 Task: Look for properties with heating facilities.
Action: Mouse moved to (837, 91)
Screenshot: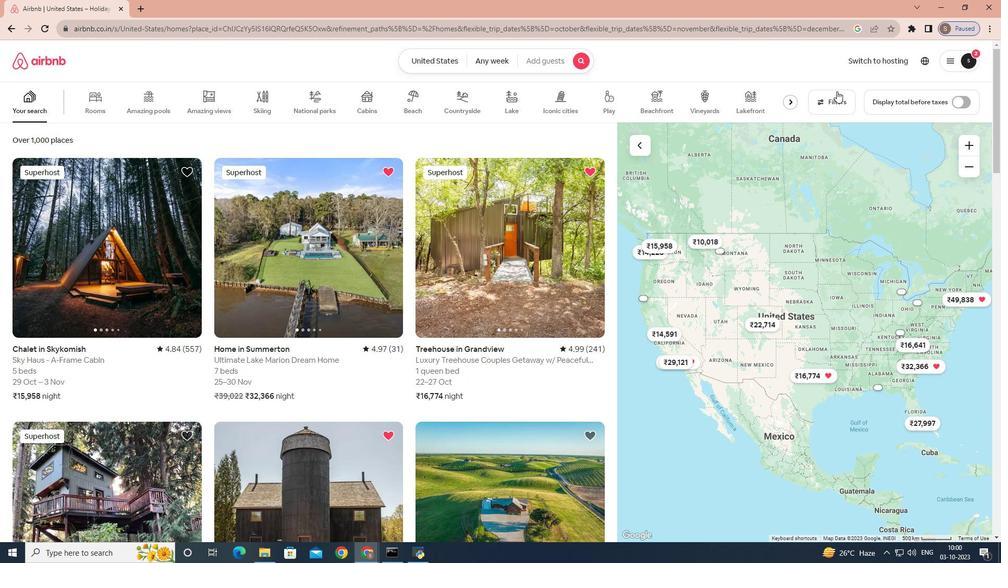 
Action: Mouse pressed left at (837, 91)
Screenshot: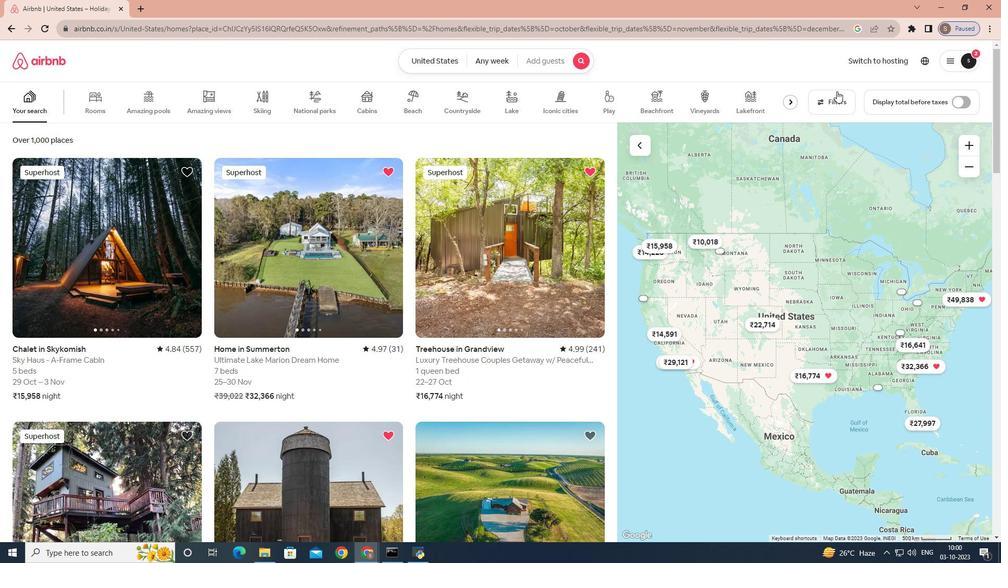 
Action: Mouse moved to (603, 169)
Screenshot: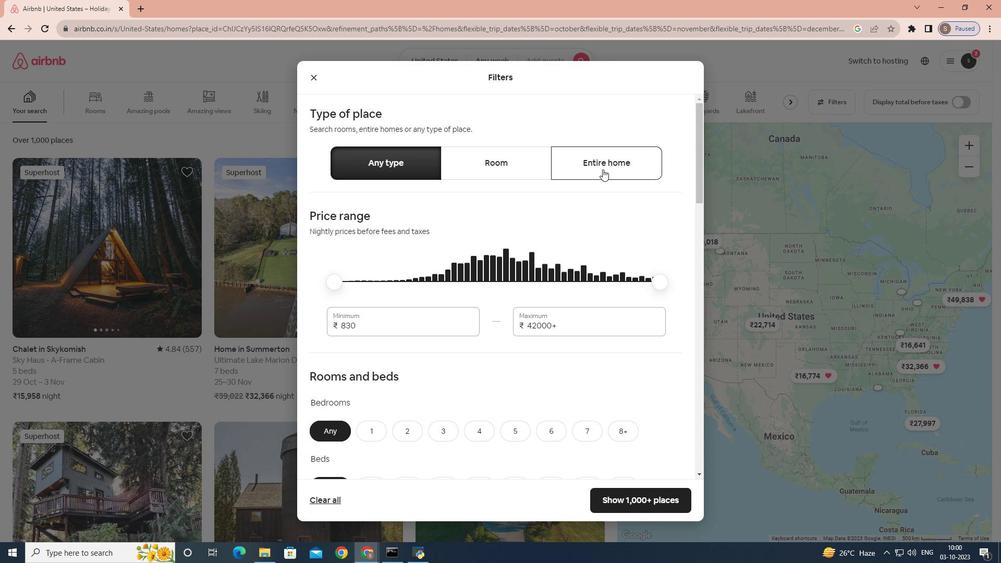 
Action: Mouse pressed left at (603, 169)
Screenshot: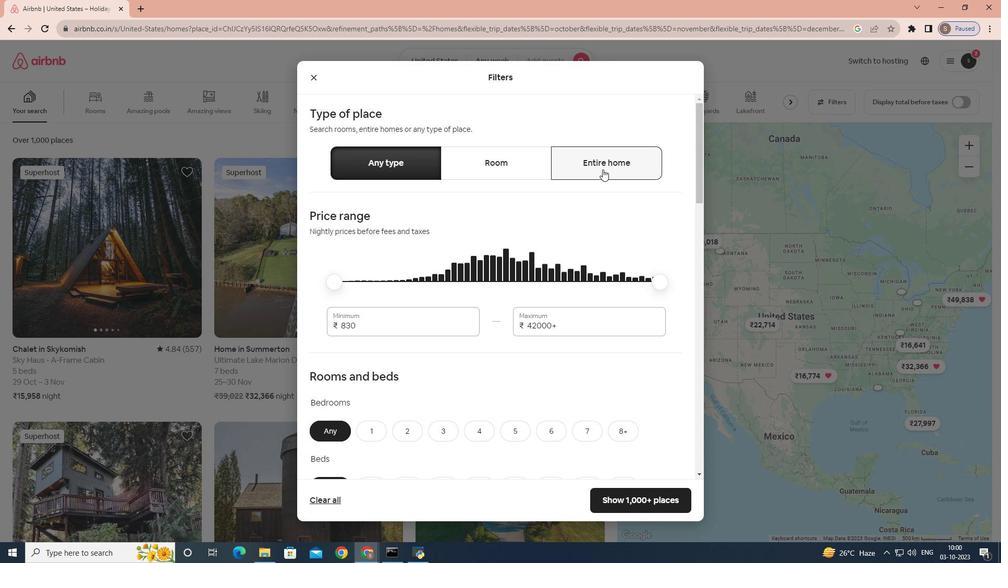 
Action: Mouse moved to (600, 170)
Screenshot: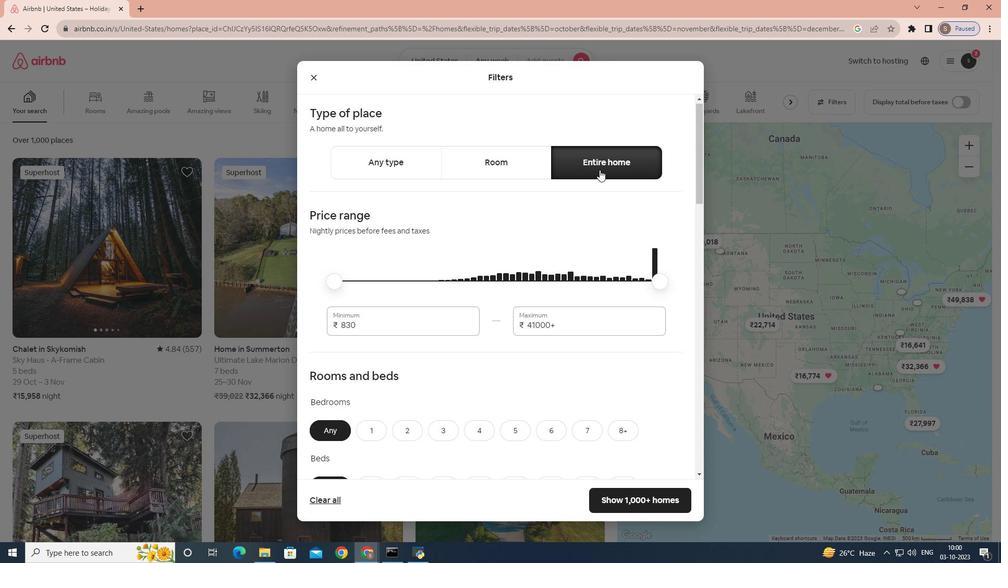
Action: Mouse scrolled (600, 169) with delta (0, 0)
Screenshot: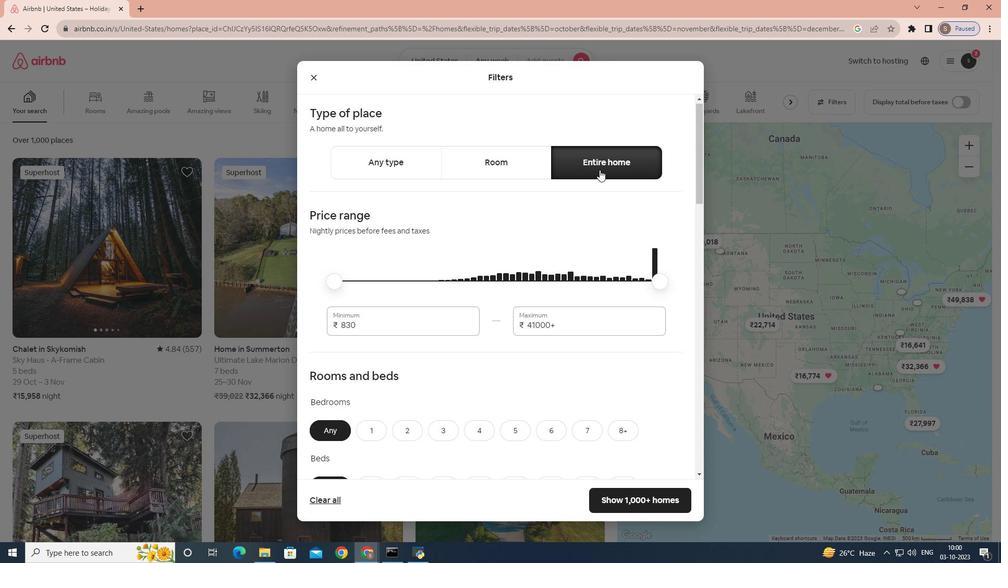 
Action: Mouse moved to (600, 170)
Screenshot: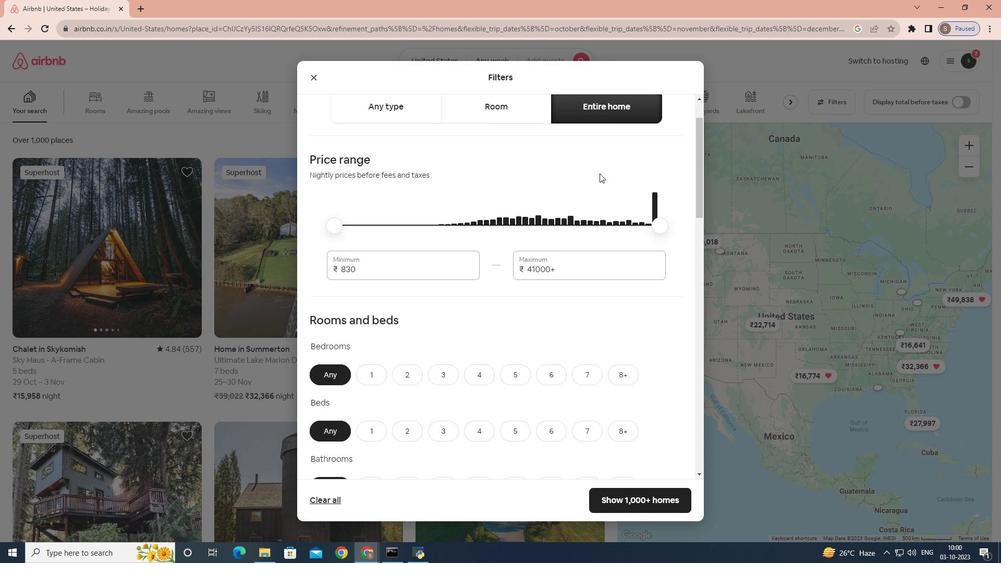 
Action: Mouse scrolled (600, 170) with delta (0, 0)
Screenshot: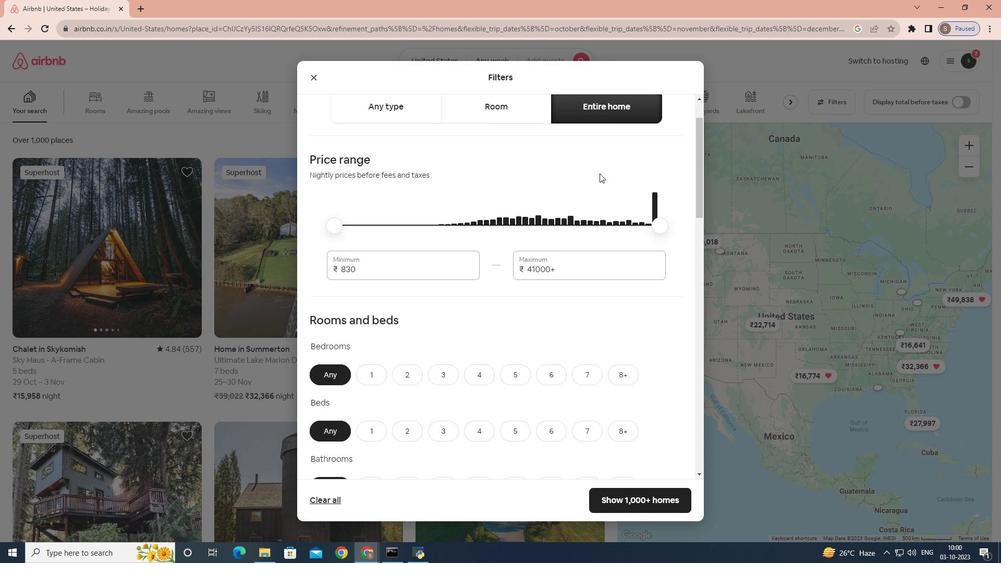 
Action: Mouse moved to (600, 173)
Screenshot: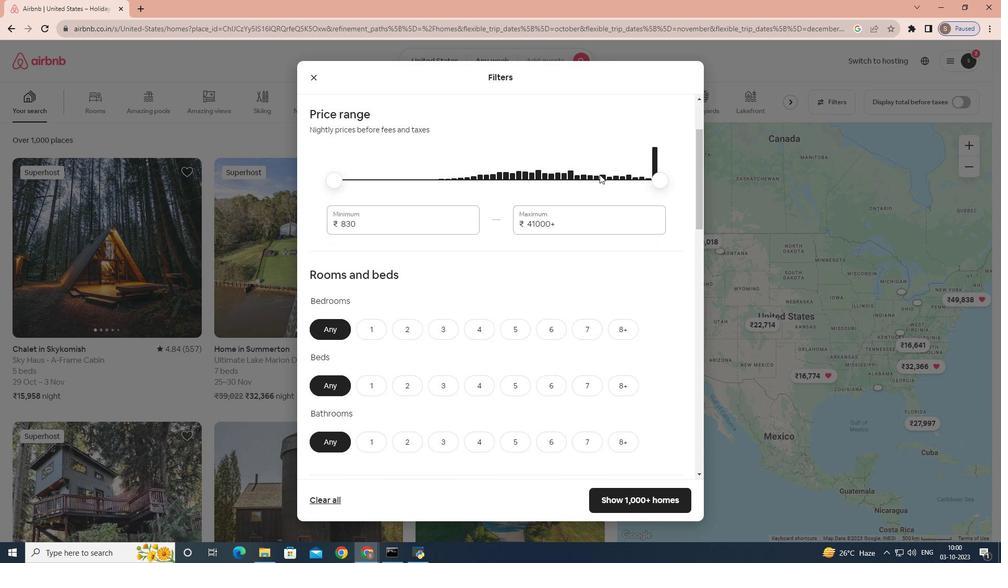
Action: Mouse scrolled (600, 173) with delta (0, 0)
Screenshot: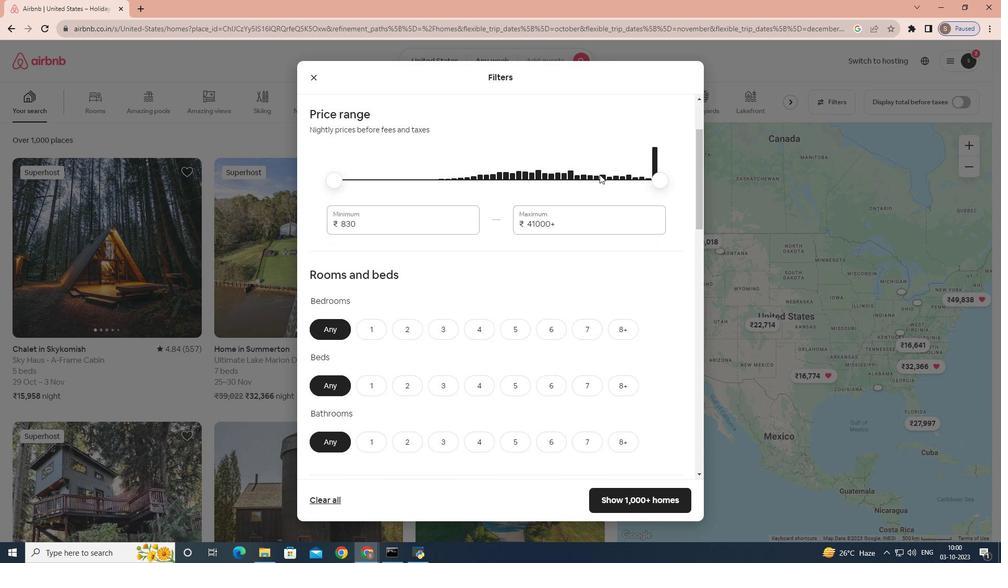 
Action: Mouse moved to (600, 174)
Screenshot: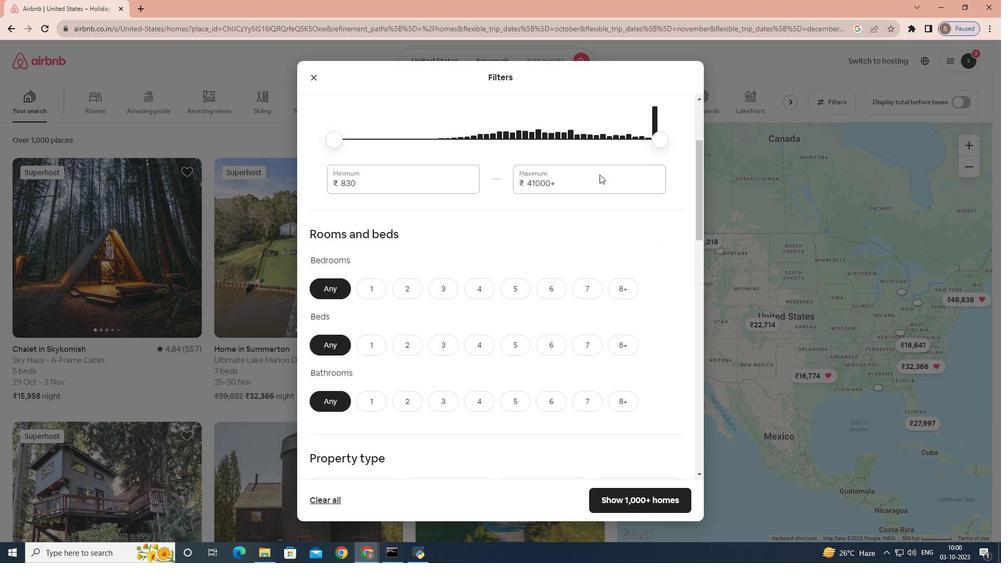 
Action: Mouse scrolled (600, 174) with delta (0, 0)
Screenshot: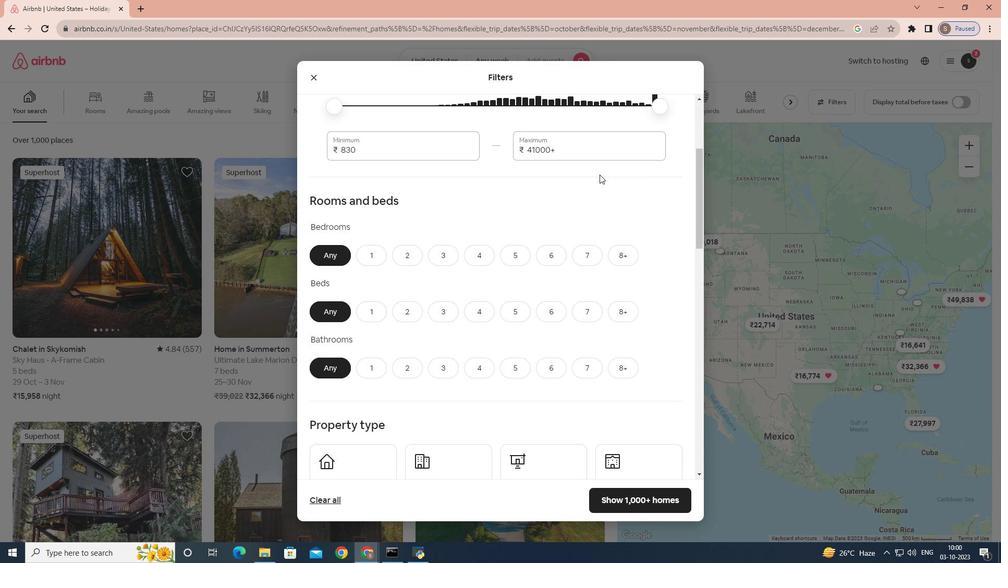 
Action: Mouse scrolled (600, 174) with delta (0, 0)
Screenshot: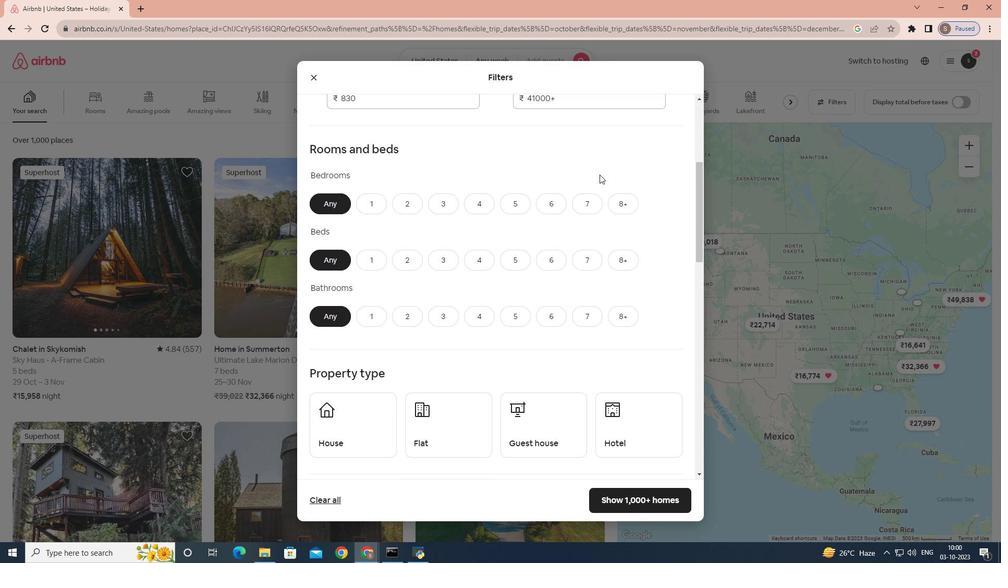 
Action: Mouse scrolled (600, 174) with delta (0, 0)
Screenshot: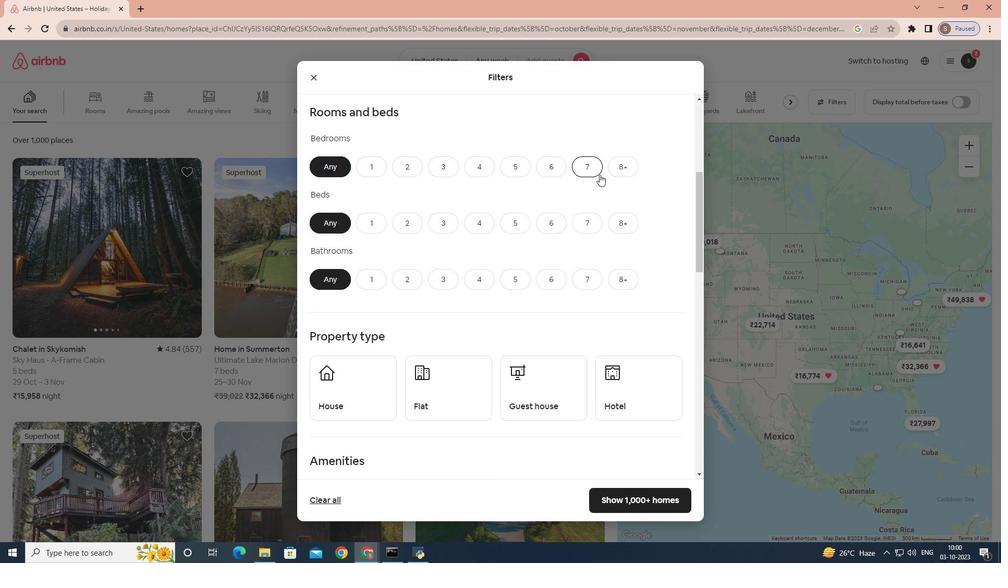 
Action: Mouse scrolled (600, 174) with delta (0, 0)
Screenshot: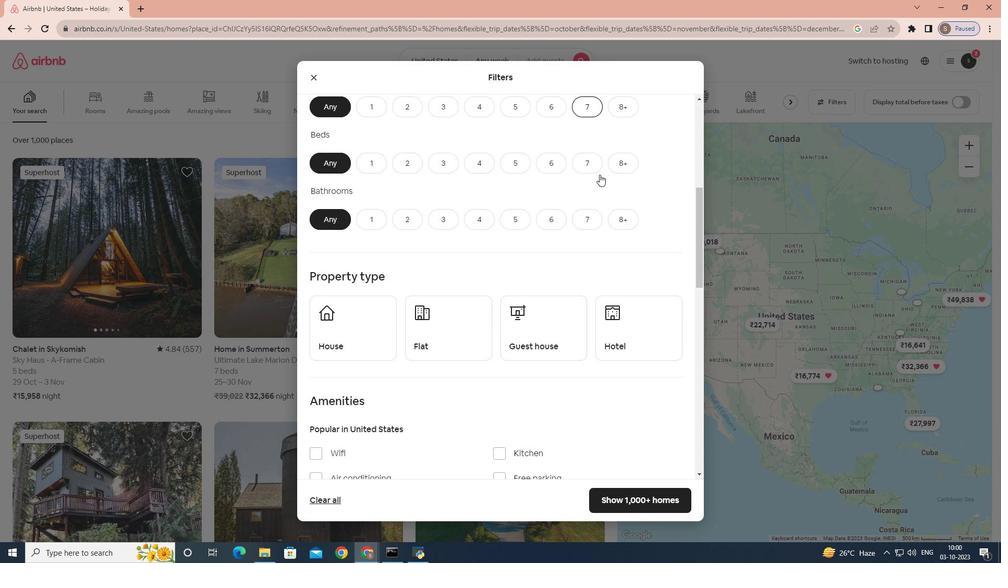 
Action: Mouse scrolled (600, 174) with delta (0, 0)
Screenshot: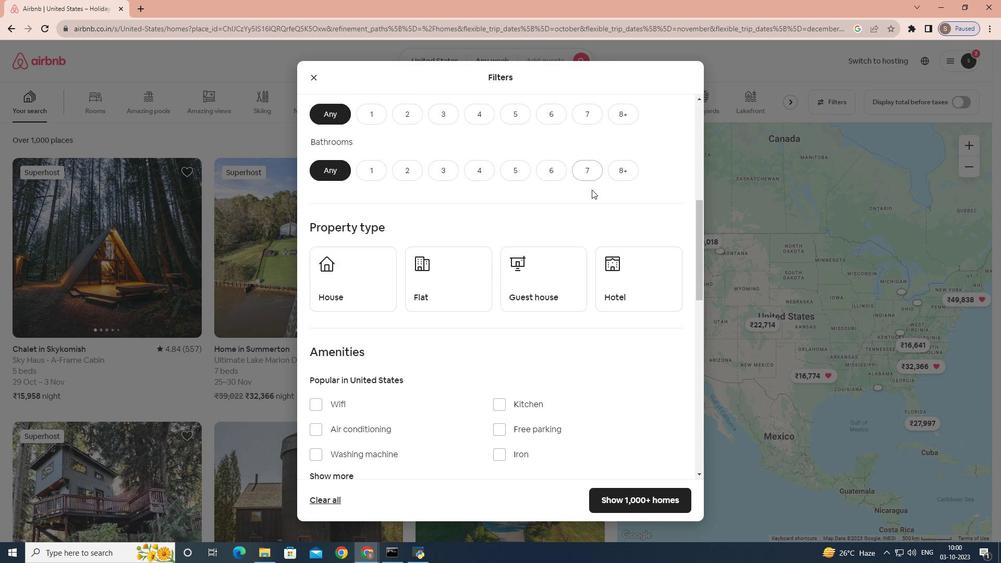 
Action: Mouse moved to (596, 181)
Screenshot: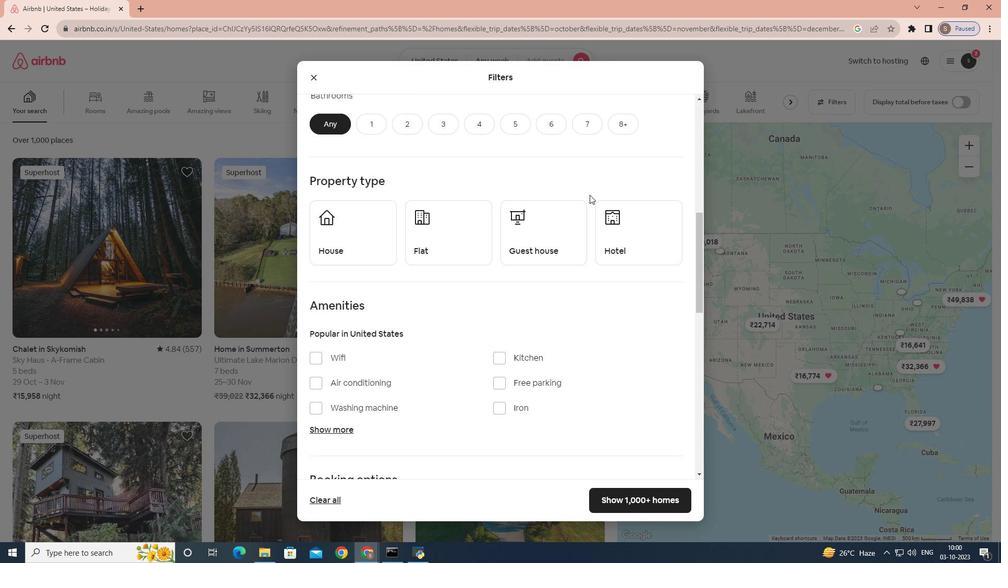 
Action: Mouse scrolled (596, 180) with delta (0, 0)
Screenshot: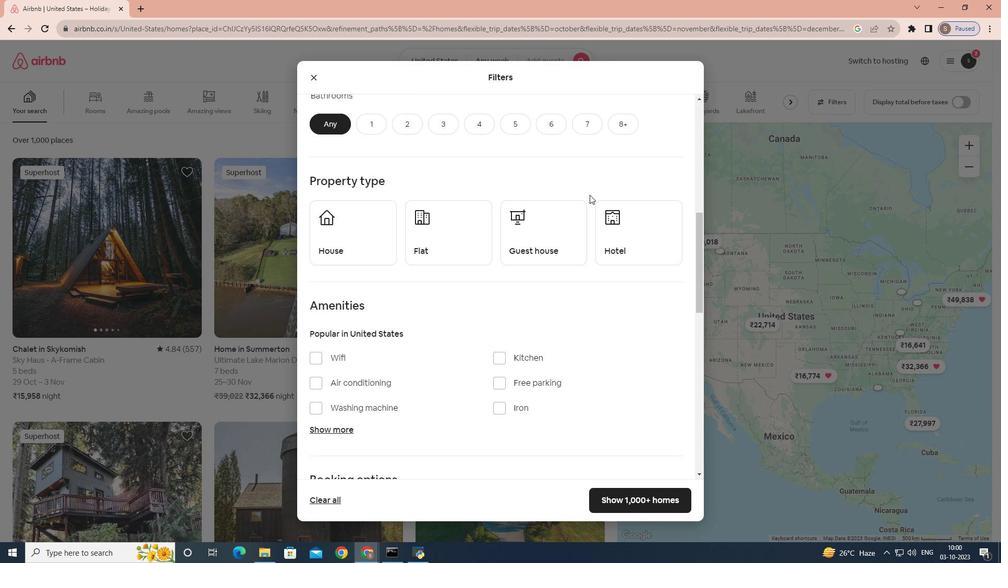 
Action: Mouse moved to (590, 193)
Screenshot: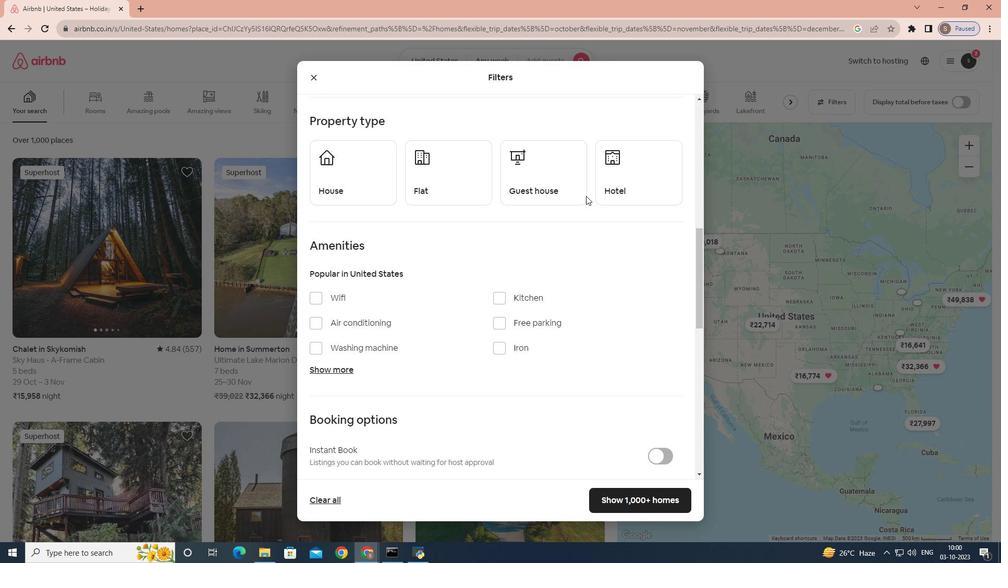 
Action: Mouse scrolled (590, 193) with delta (0, 0)
Screenshot: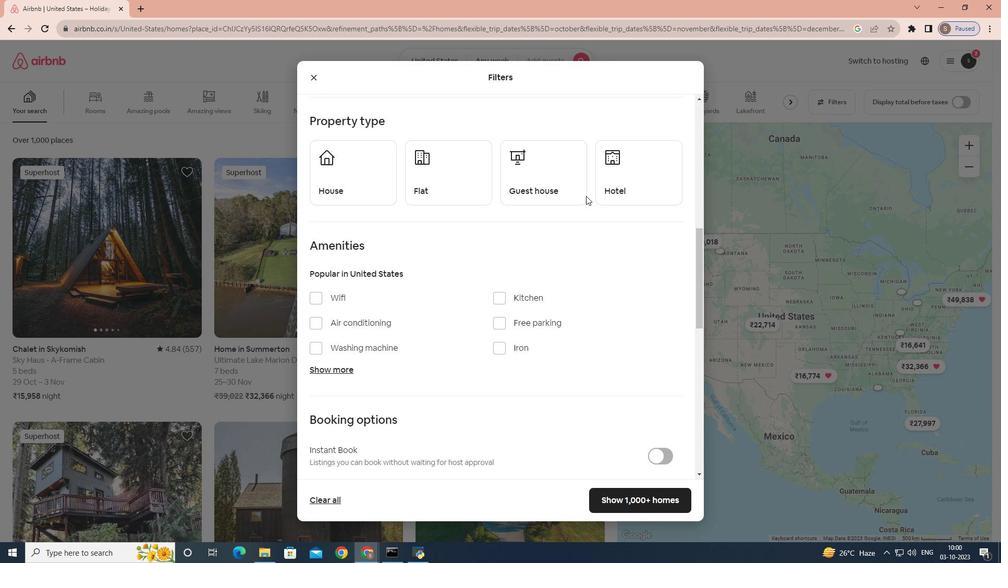 
Action: Mouse moved to (561, 212)
Screenshot: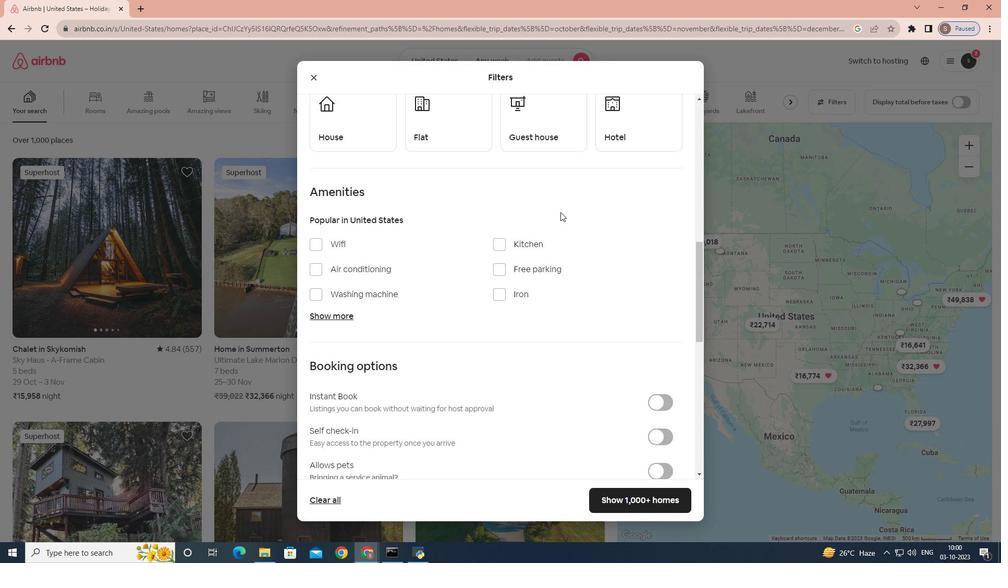 
Action: Mouse scrolled (561, 211) with delta (0, 0)
Screenshot: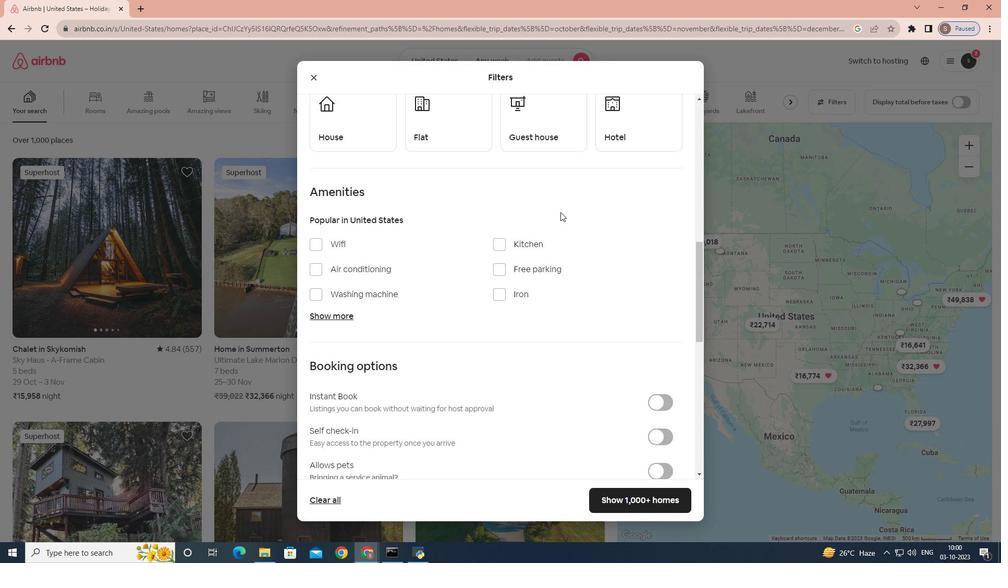 
Action: Mouse moved to (342, 279)
Screenshot: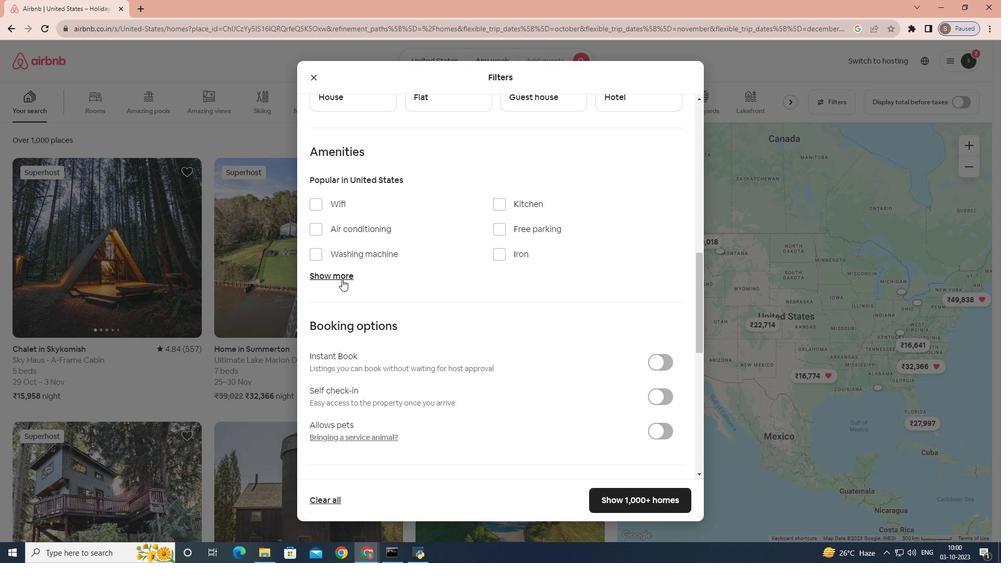 
Action: Mouse pressed left at (342, 279)
Screenshot: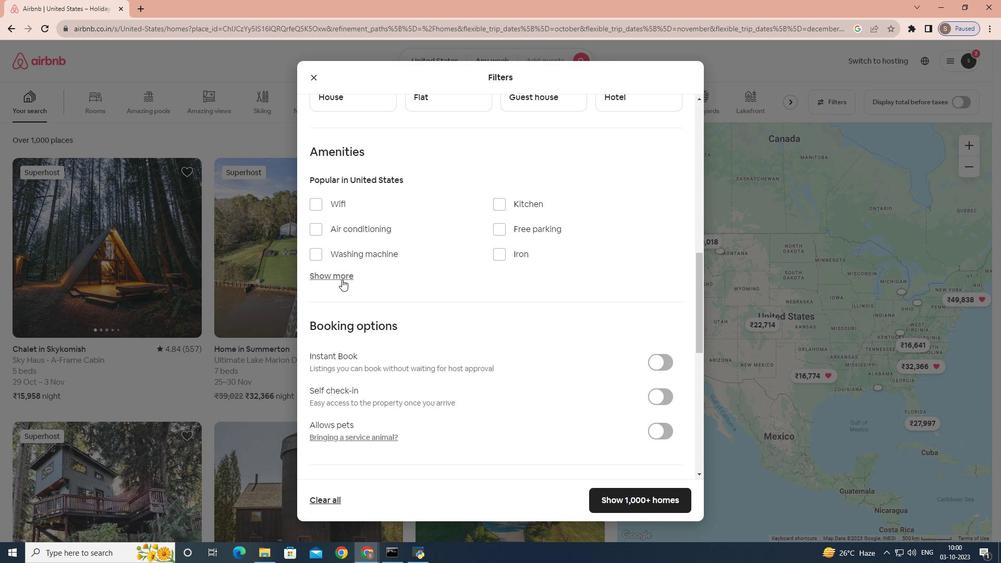 
Action: Mouse moved to (367, 290)
Screenshot: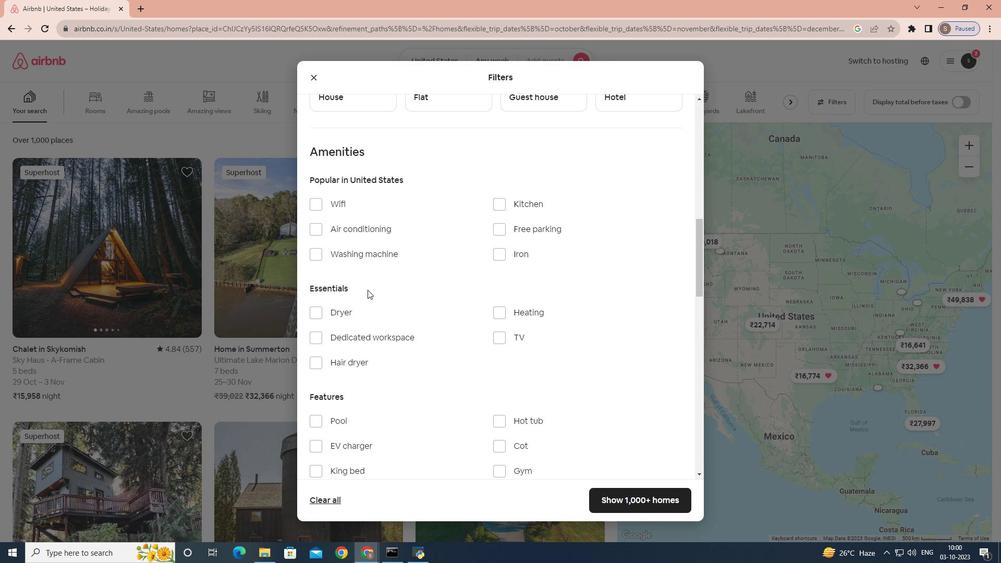 
Action: Mouse scrolled (367, 289) with delta (0, 0)
Screenshot: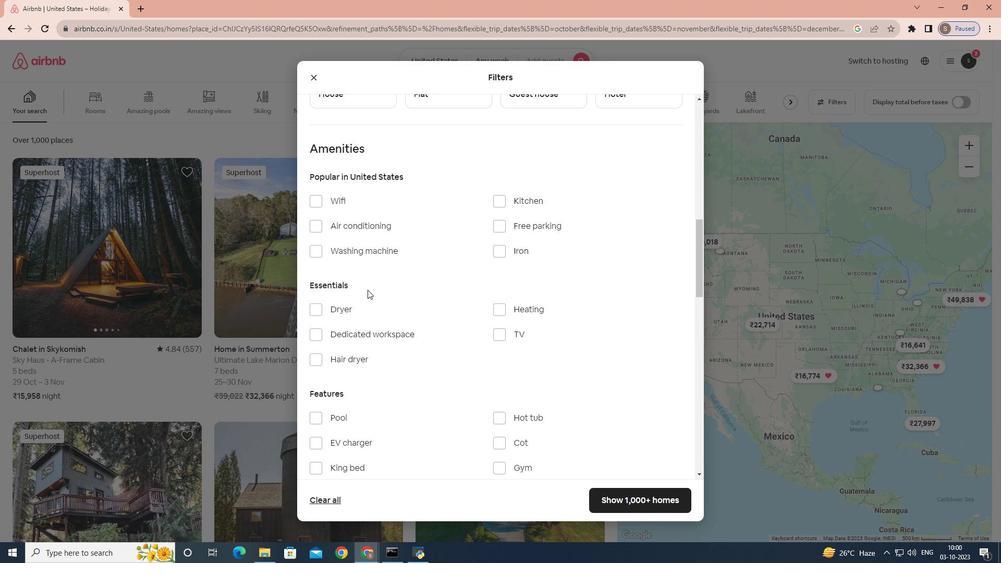 
Action: Mouse scrolled (367, 289) with delta (0, 0)
Screenshot: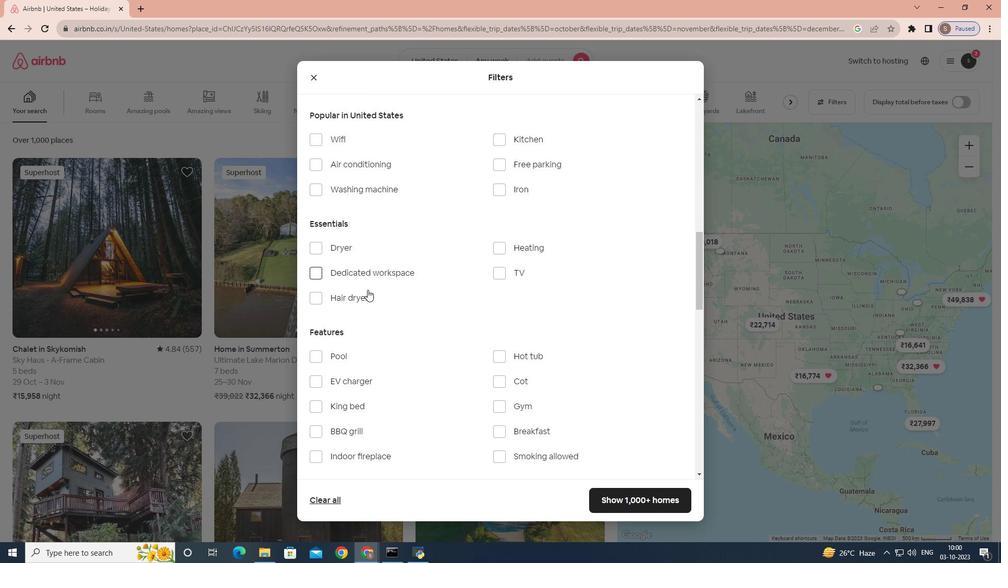 
Action: Mouse moved to (497, 212)
Screenshot: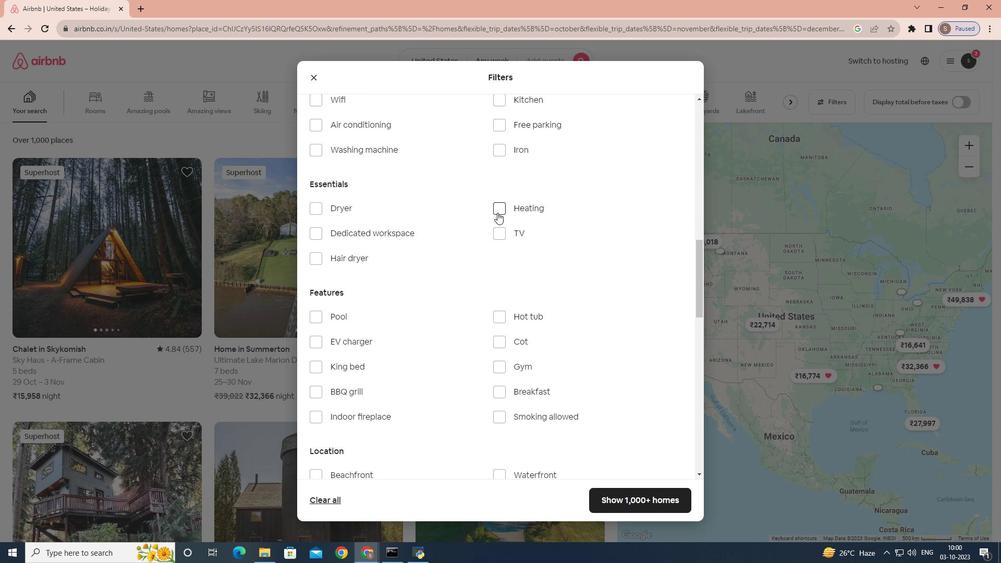 
Action: Mouse pressed left at (497, 212)
Screenshot: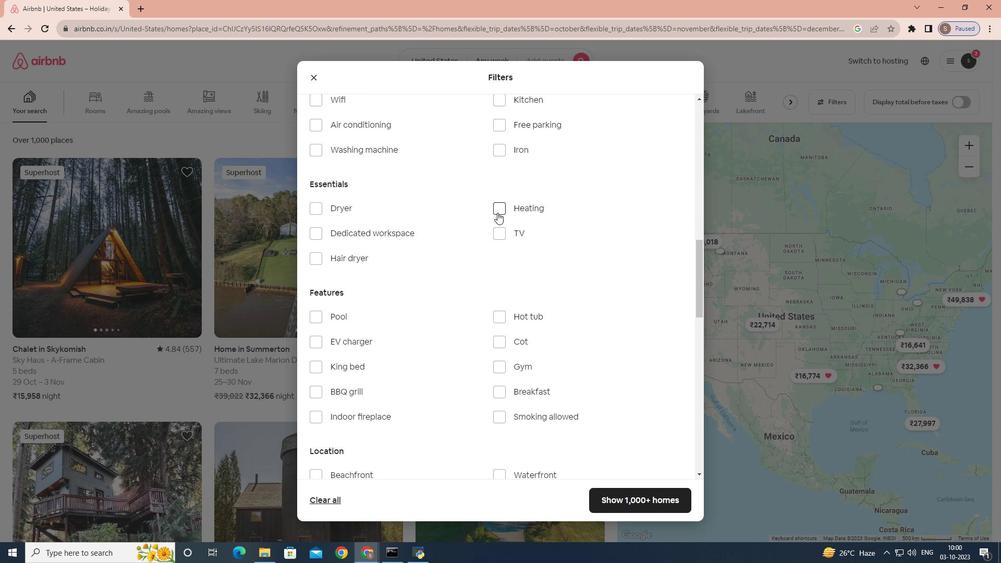 
Action: Mouse moved to (629, 498)
Screenshot: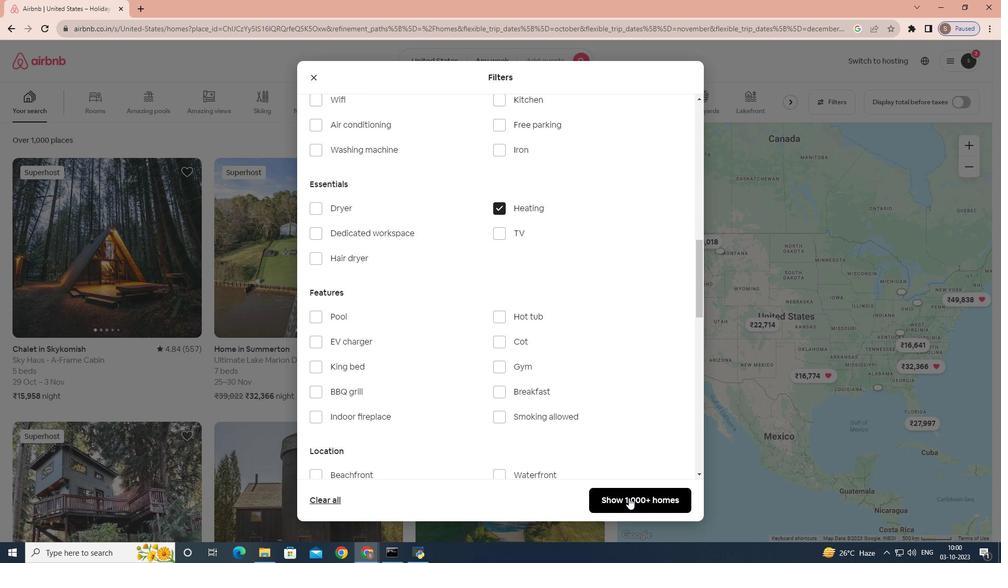 
Action: Mouse pressed left at (629, 498)
Screenshot: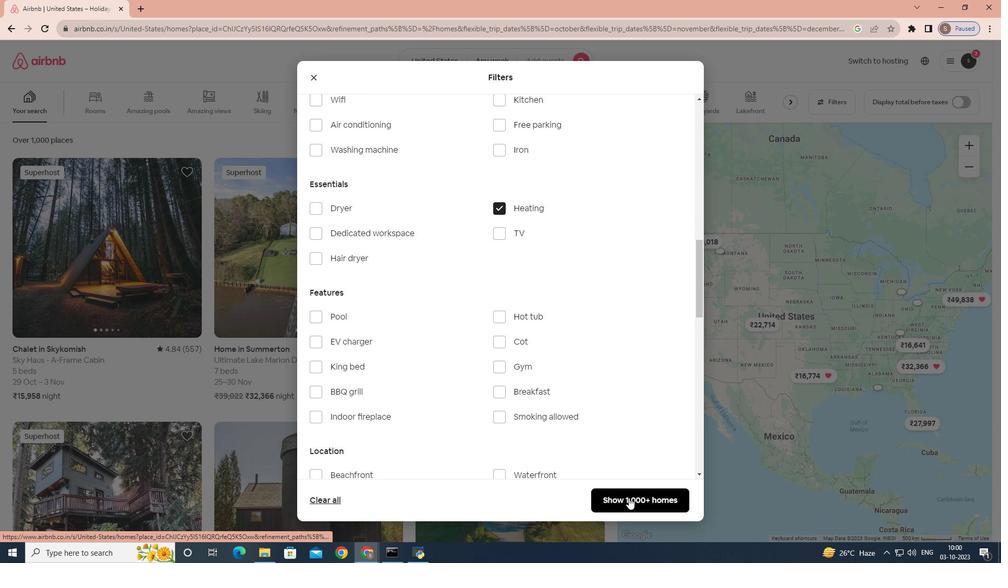 
Action: Mouse moved to (572, 456)
Screenshot: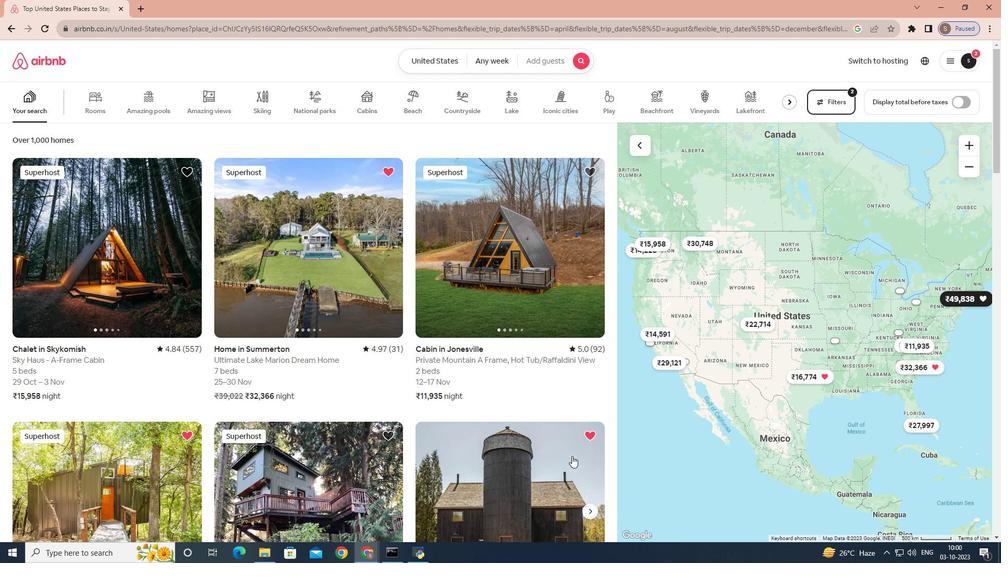 
